 Task: Create a task  Create a feature for users to report inappropriate content , assign it to team member softage.9@softage.net in the project VentureTech and update the status of the task to  Off Track , set the priority of the task to Medium.
Action: Mouse moved to (67, 391)
Screenshot: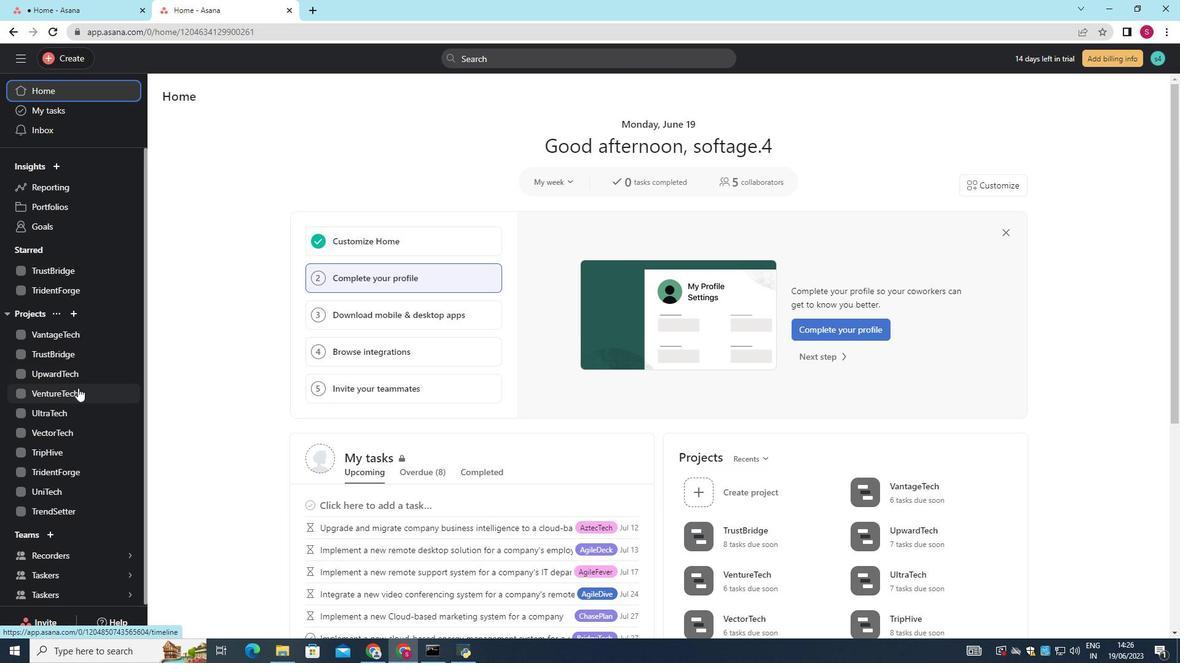 
Action: Mouse pressed left at (67, 391)
Screenshot: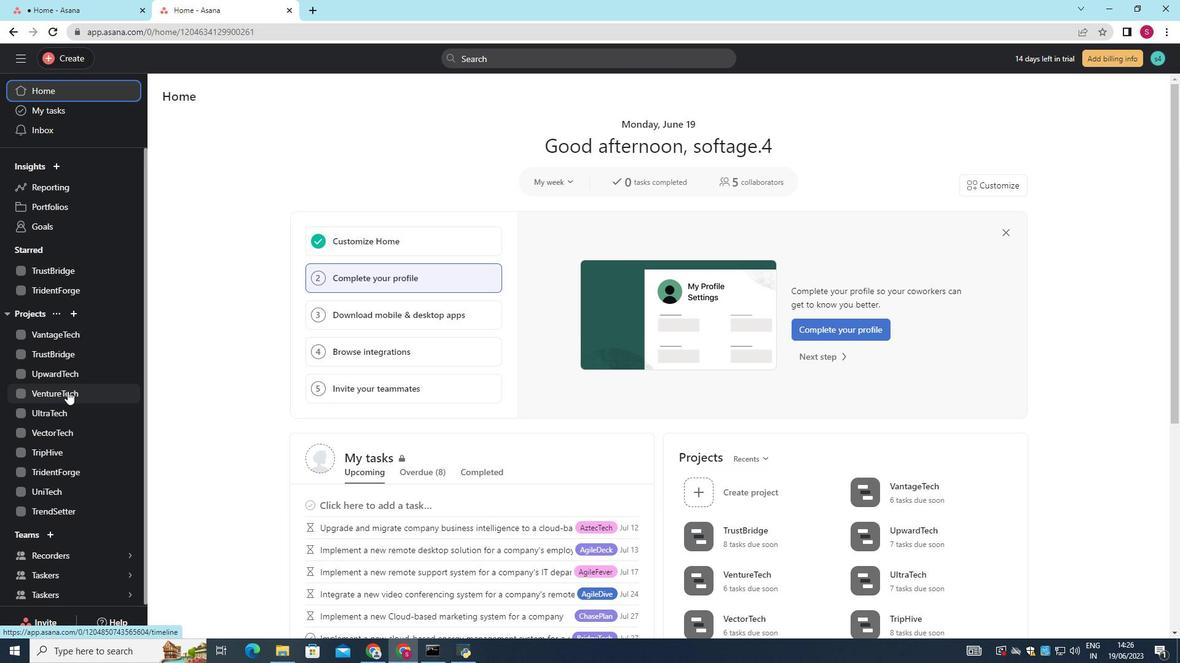 
Action: Mouse moved to (433, 362)
Screenshot: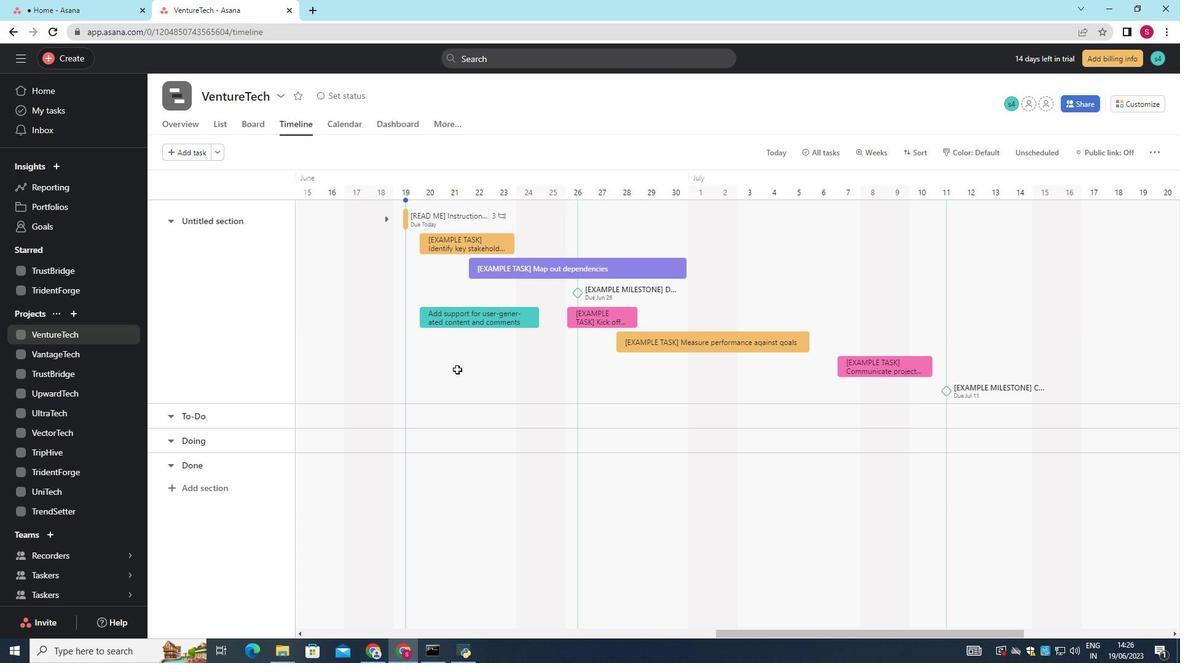 
Action: Mouse pressed left at (433, 362)
Screenshot: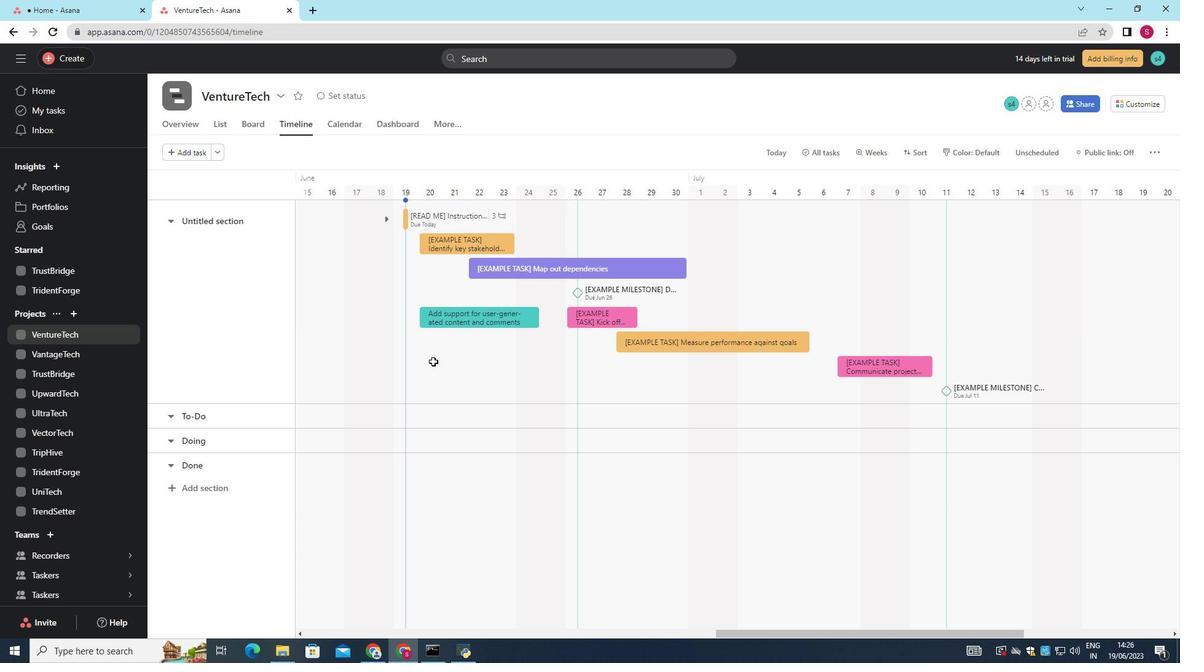 
Action: Key pressed <Key.shift>Create<Key.space>a<Key.space>feature<Key.space>for<Key.space>users<Key.space>to<Key.space>report<Key.space>inappropriate<Key.space>content
Screenshot: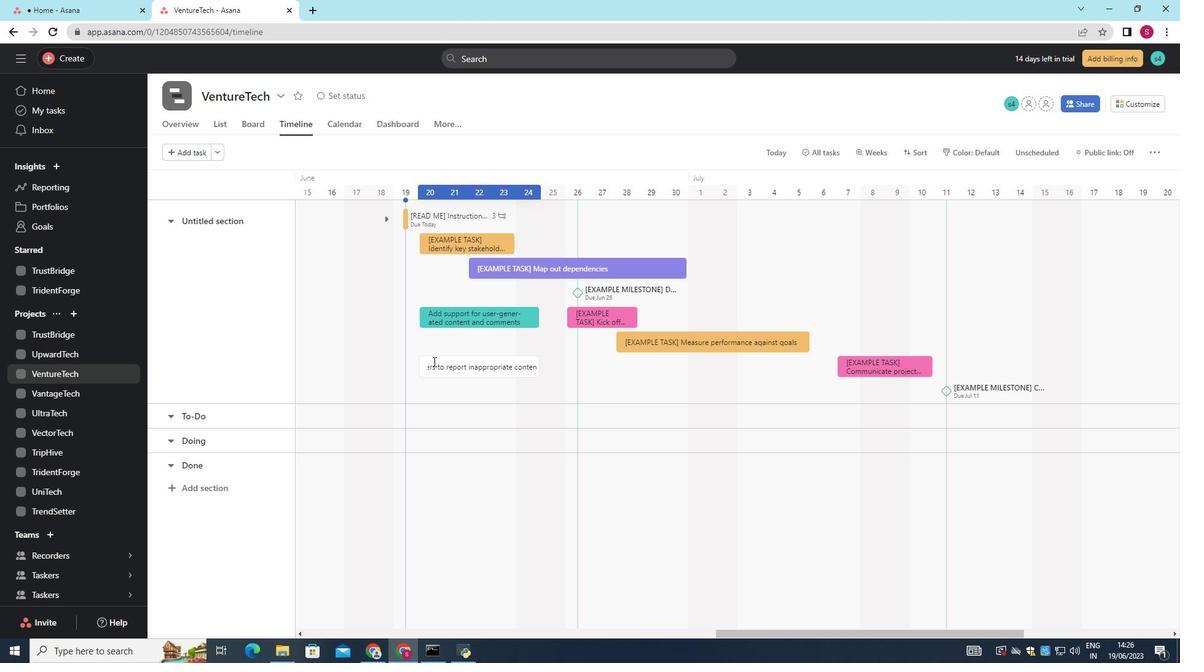 
Action: Mouse moved to (443, 364)
Screenshot: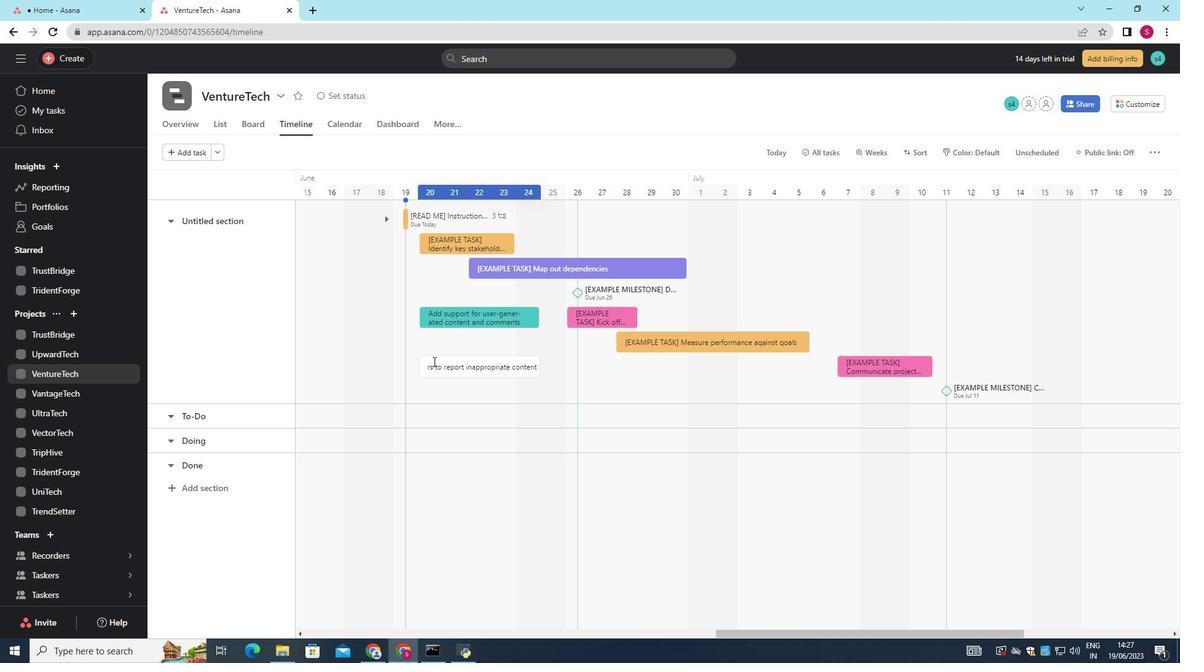 
Action: Key pressed <Key.enter>
Screenshot: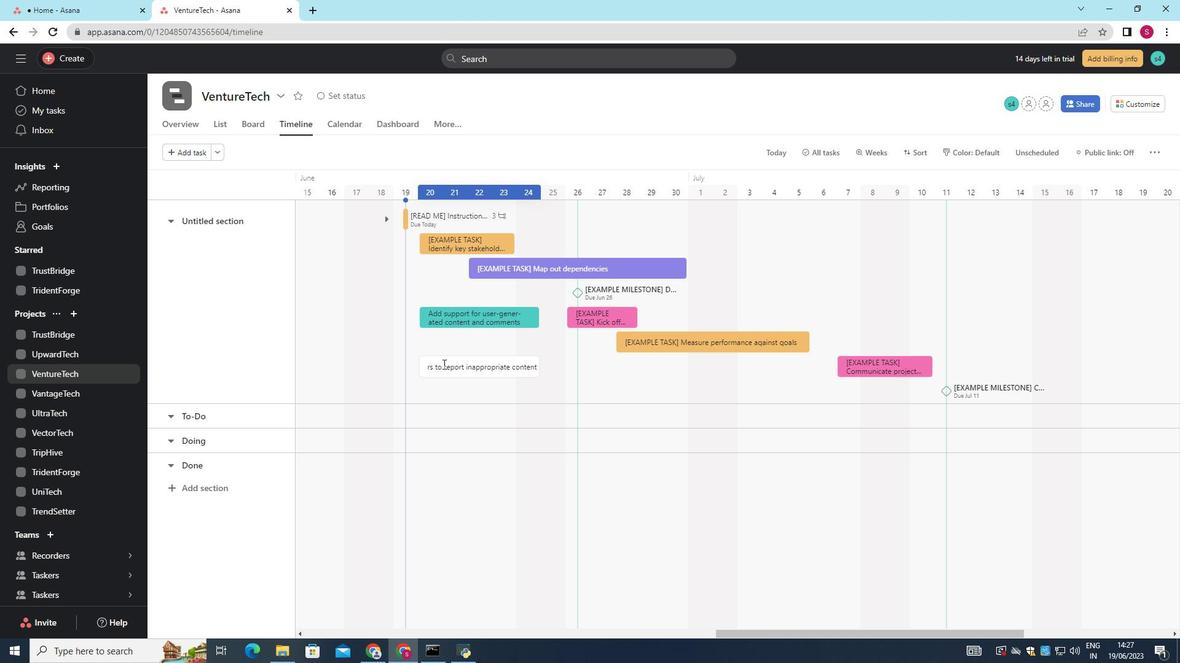 
Action: Mouse moved to (480, 364)
Screenshot: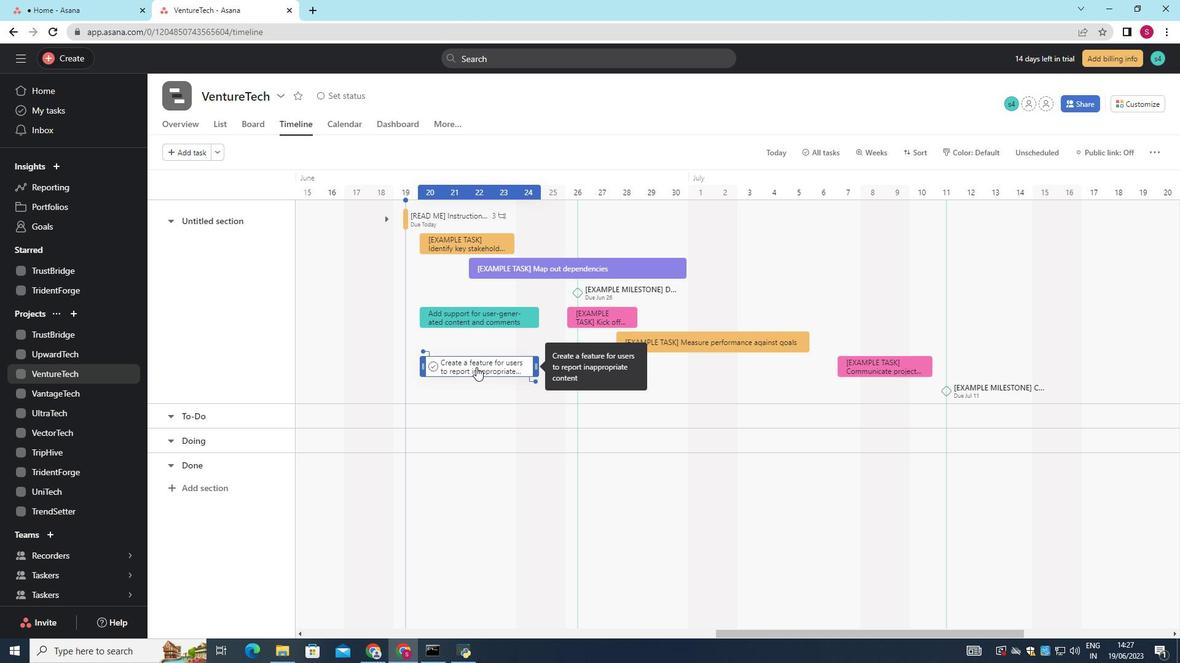
Action: Mouse pressed left at (480, 364)
Screenshot: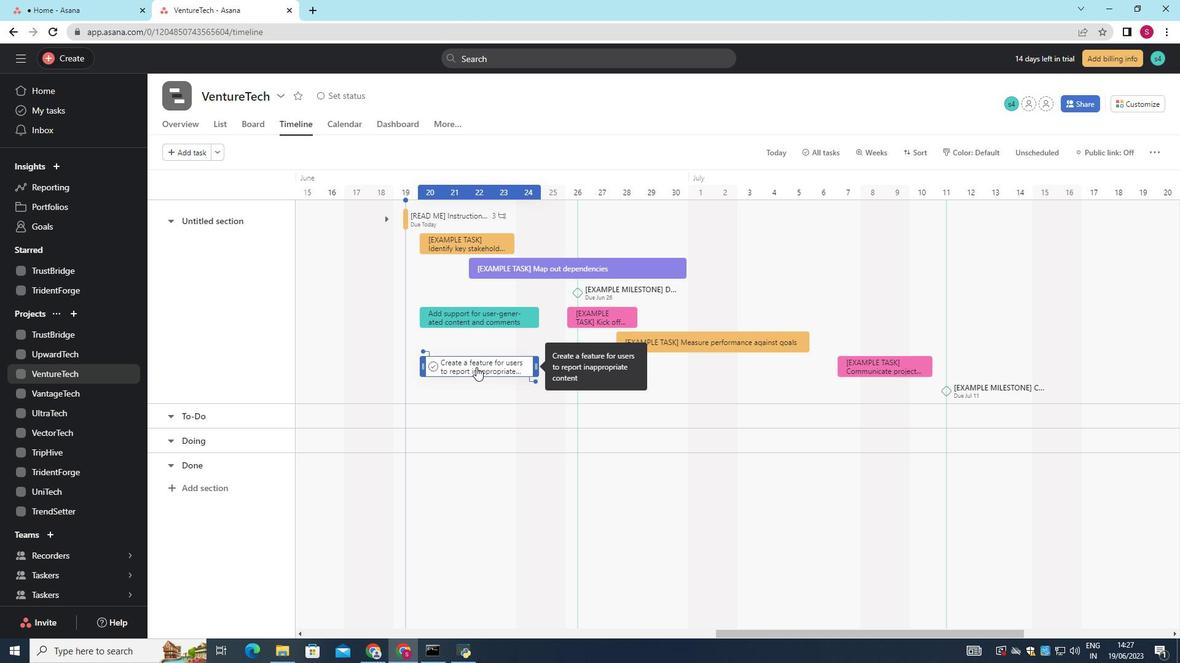 
Action: Mouse moved to (915, 244)
Screenshot: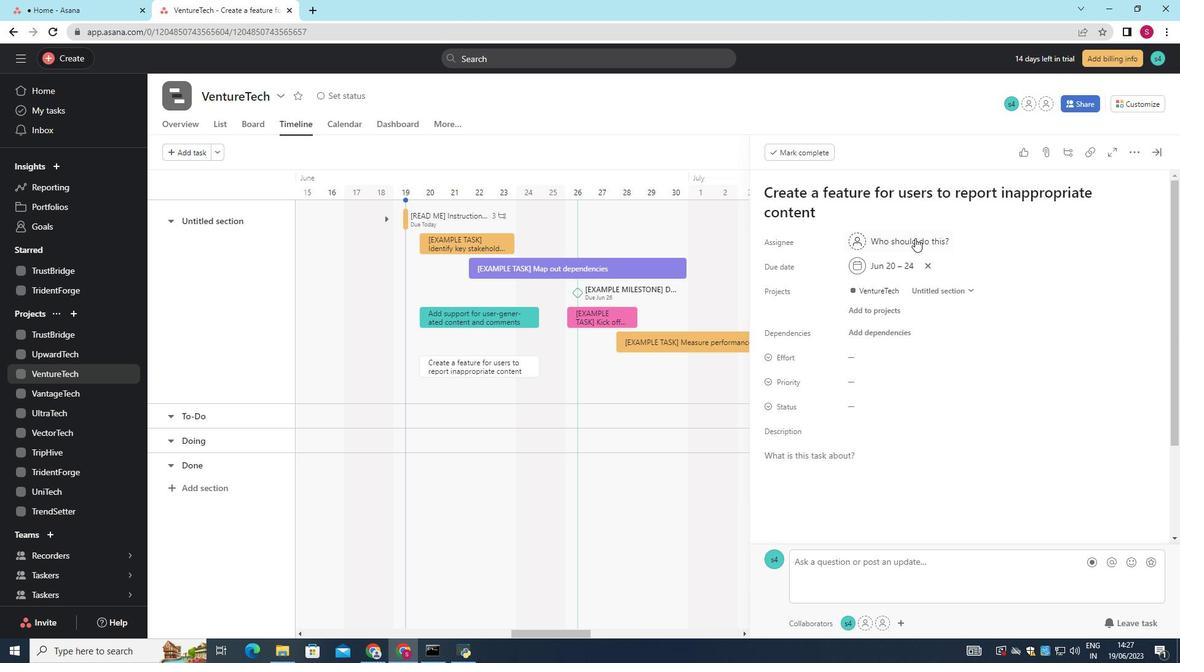 
Action: Mouse pressed left at (915, 244)
Screenshot: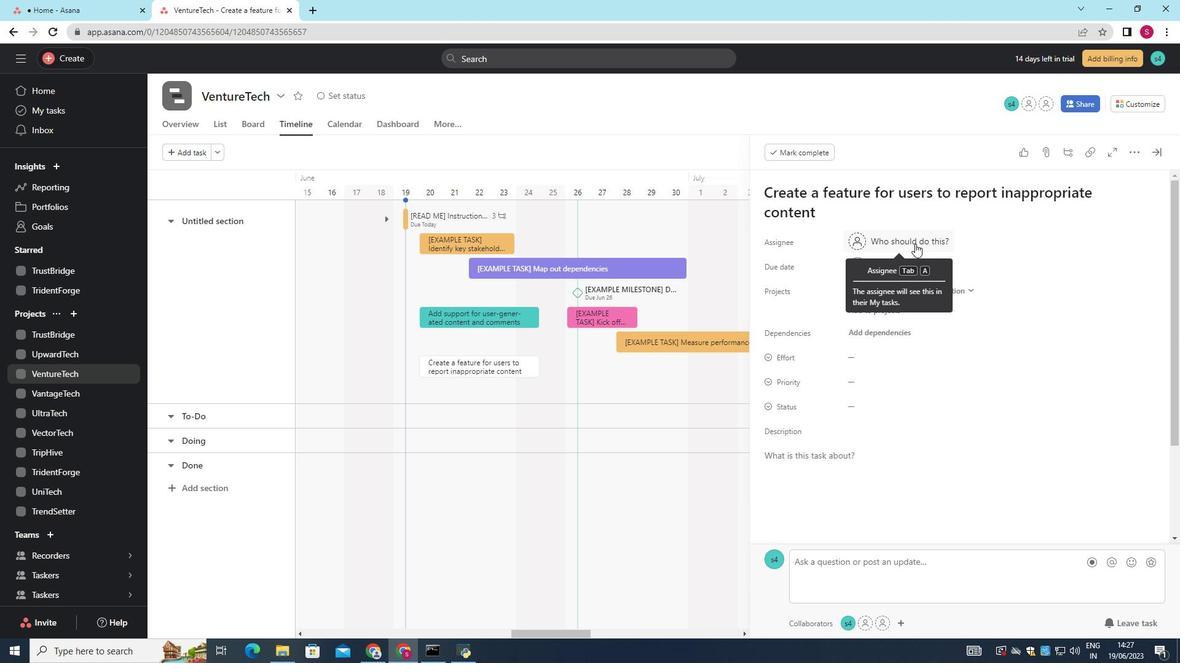 
Action: Mouse moved to (870, 263)
Screenshot: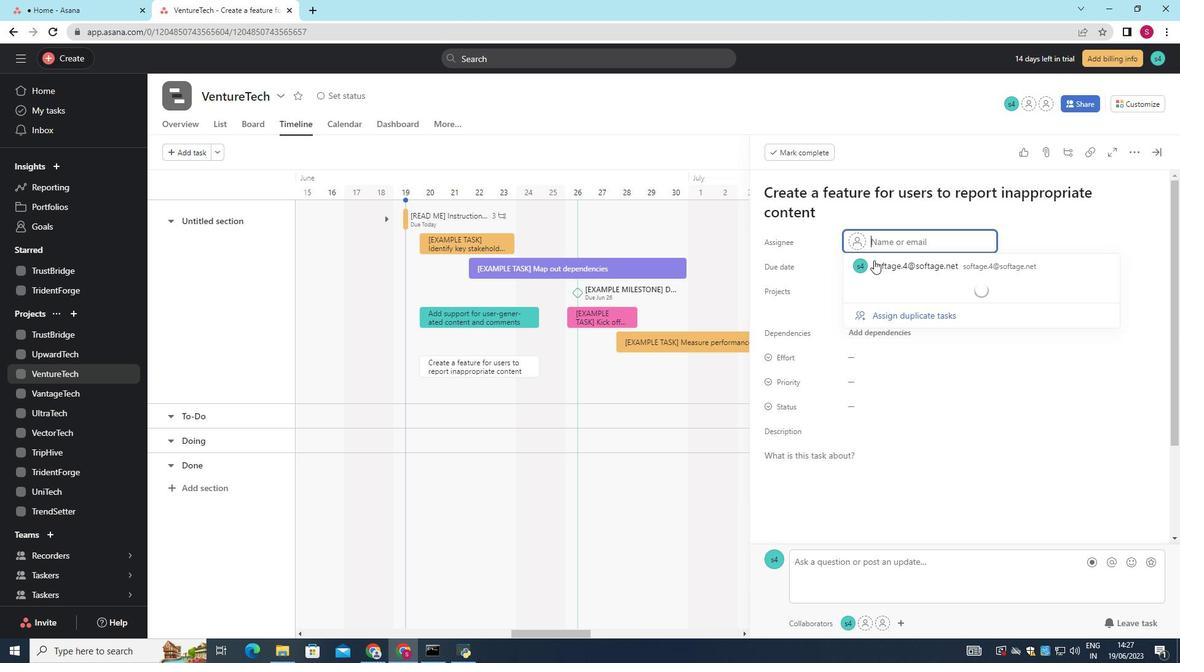 
Action: Key pressed softage.9<Key.shift>@softage.net
Screenshot: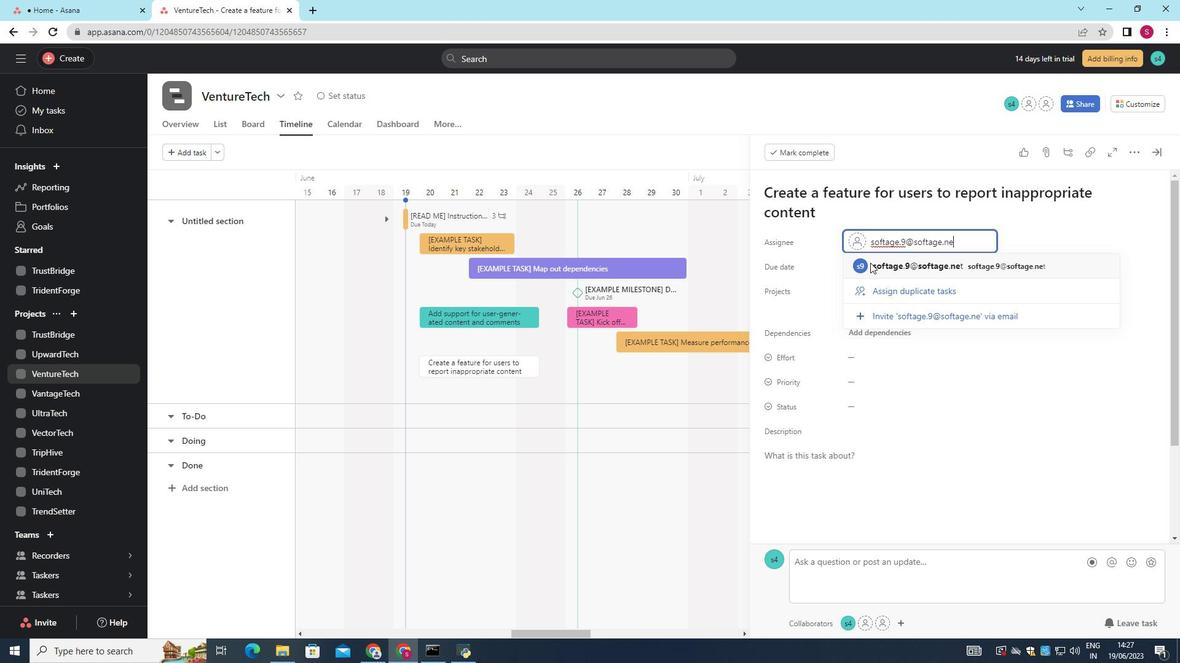 
Action: Mouse moved to (901, 403)
Screenshot: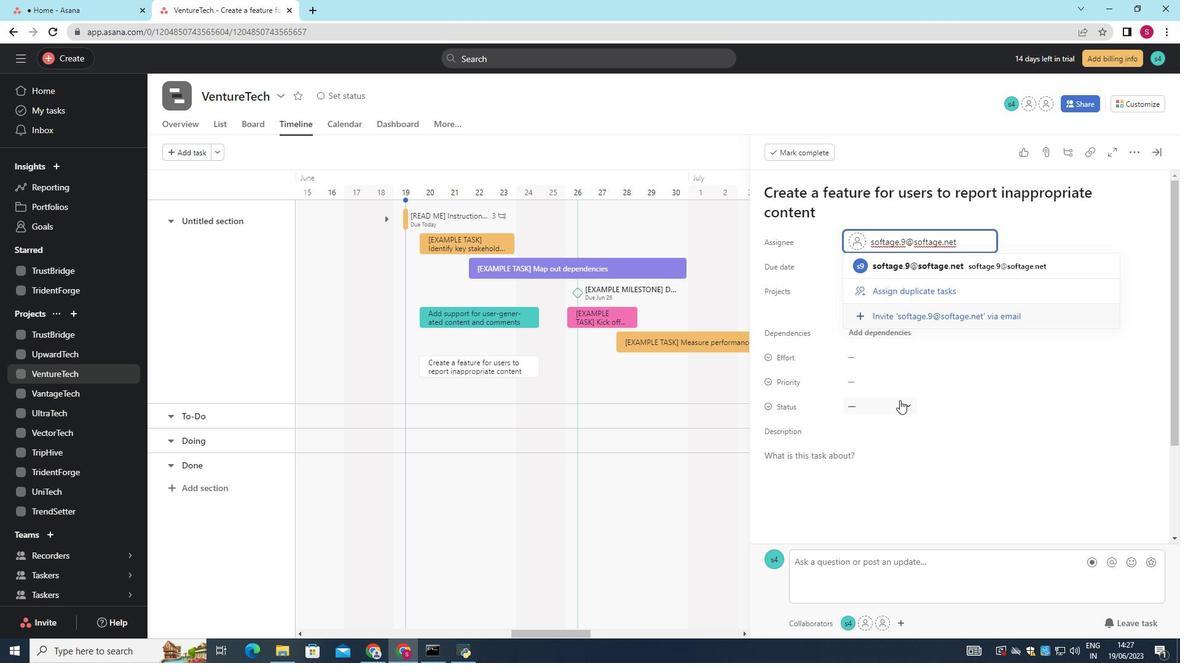 
Action: Mouse pressed left at (901, 403)
Screenshot: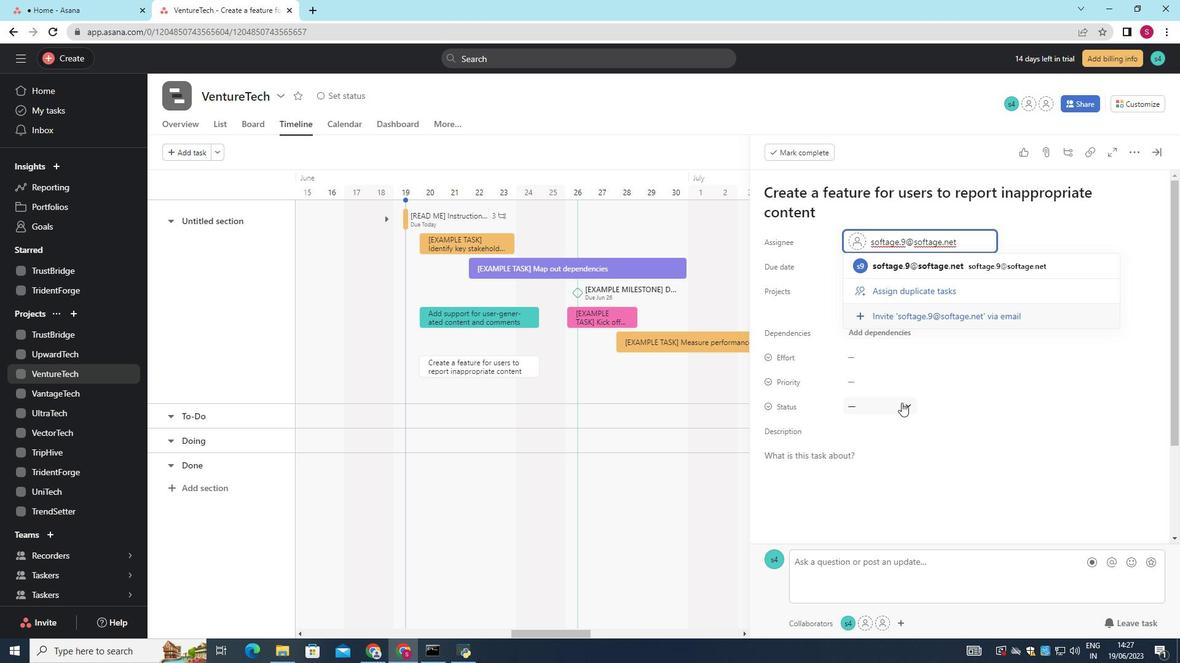 
Action: Mouse moved to (883, 491)
Screenshot: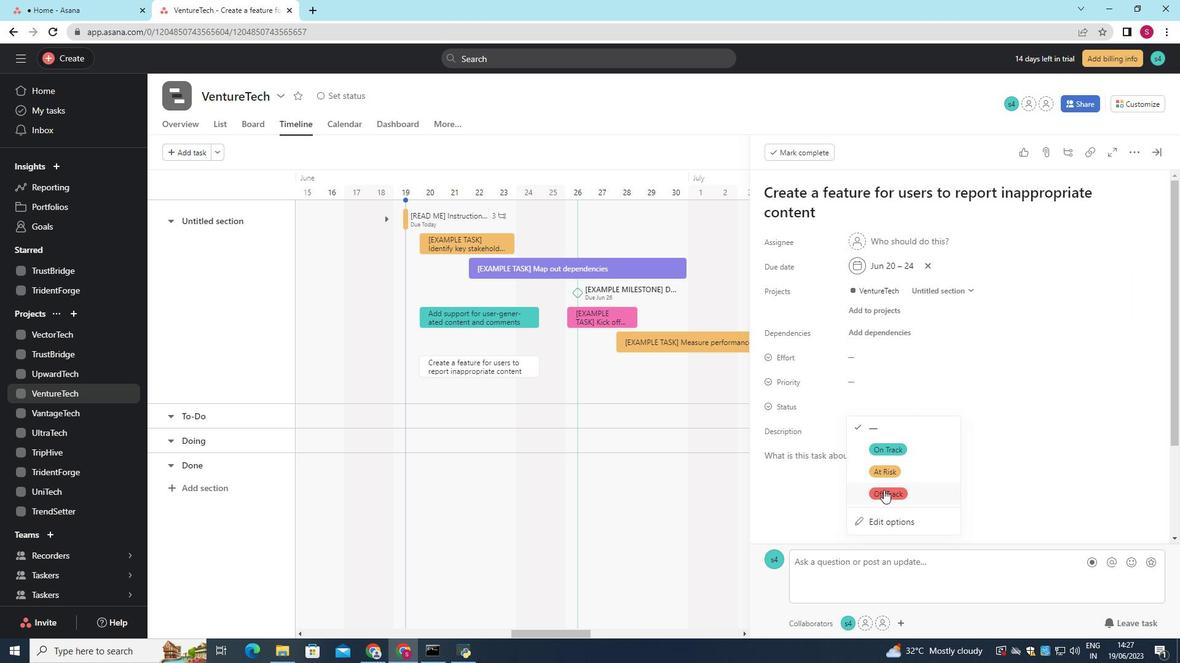 
Action: Mouse pressed left at (883, 491)
Screenshot: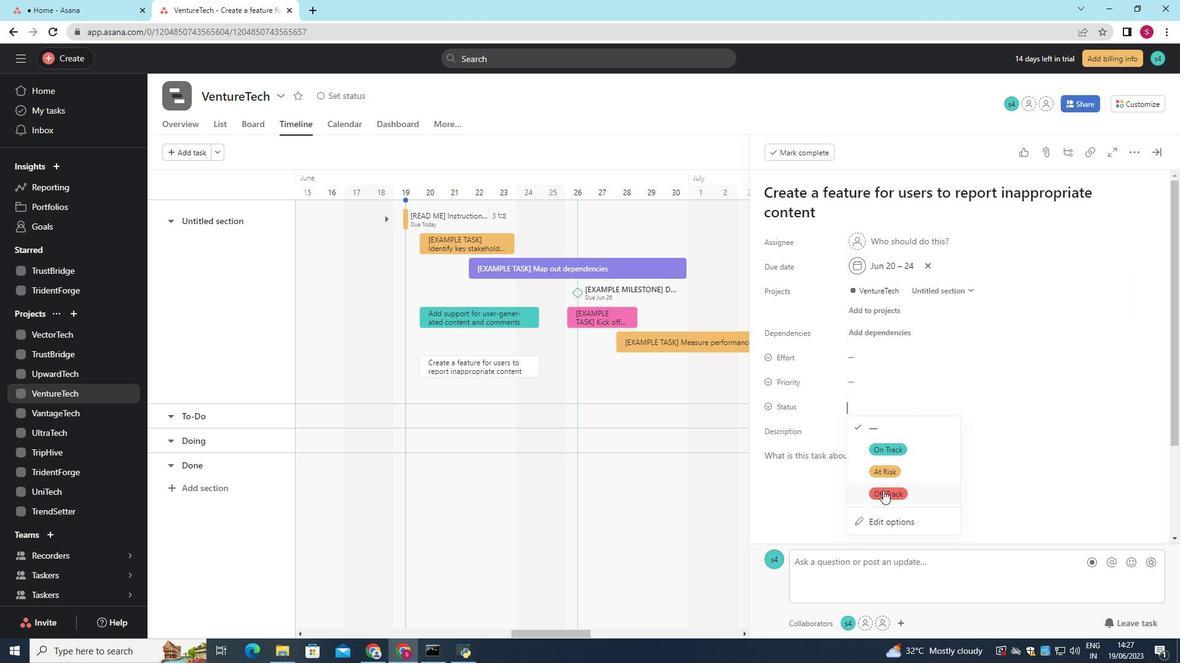 
Action: Mouse moved to (901, 378)
Screenshot: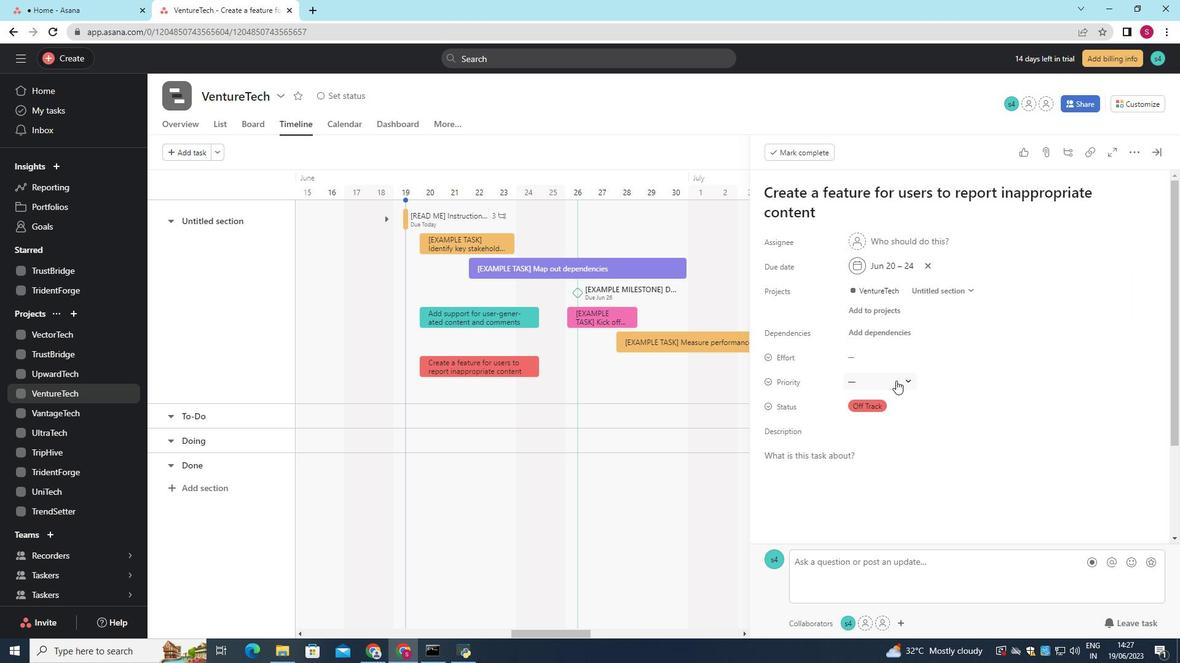 
Action: Mouse pressed left at (901, 378)
Screenshot: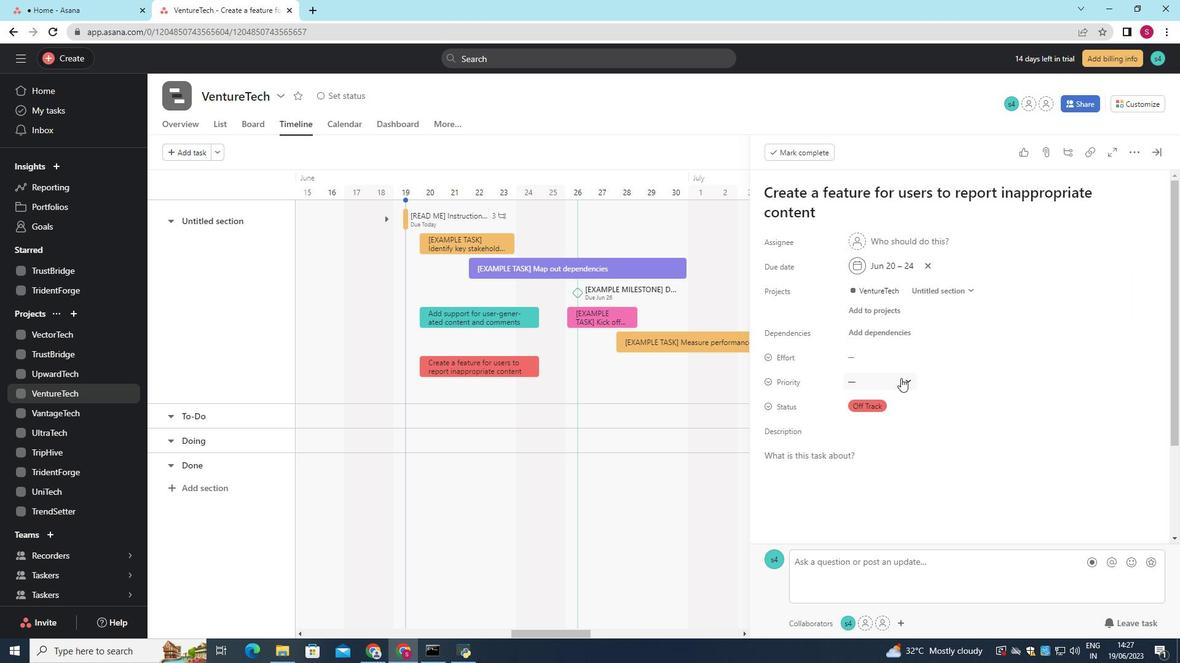 
Action: Mouse moved to (888, 446)
Screenshot: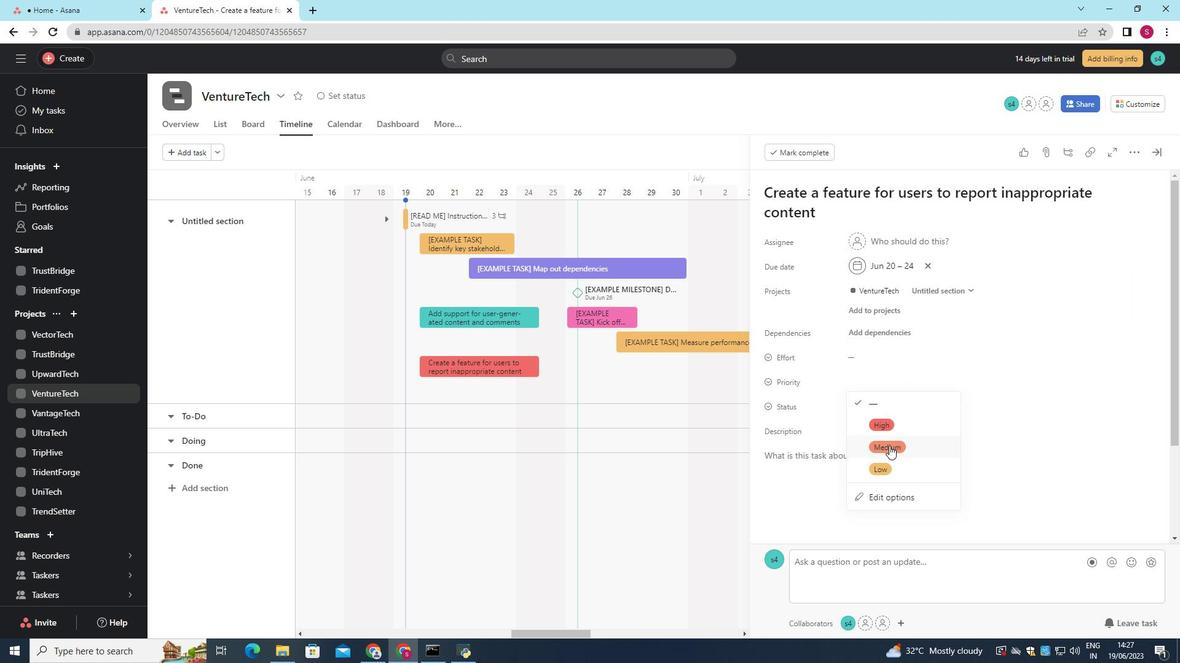
Action: Mouse pressed left at (888, 446)
Screenshot: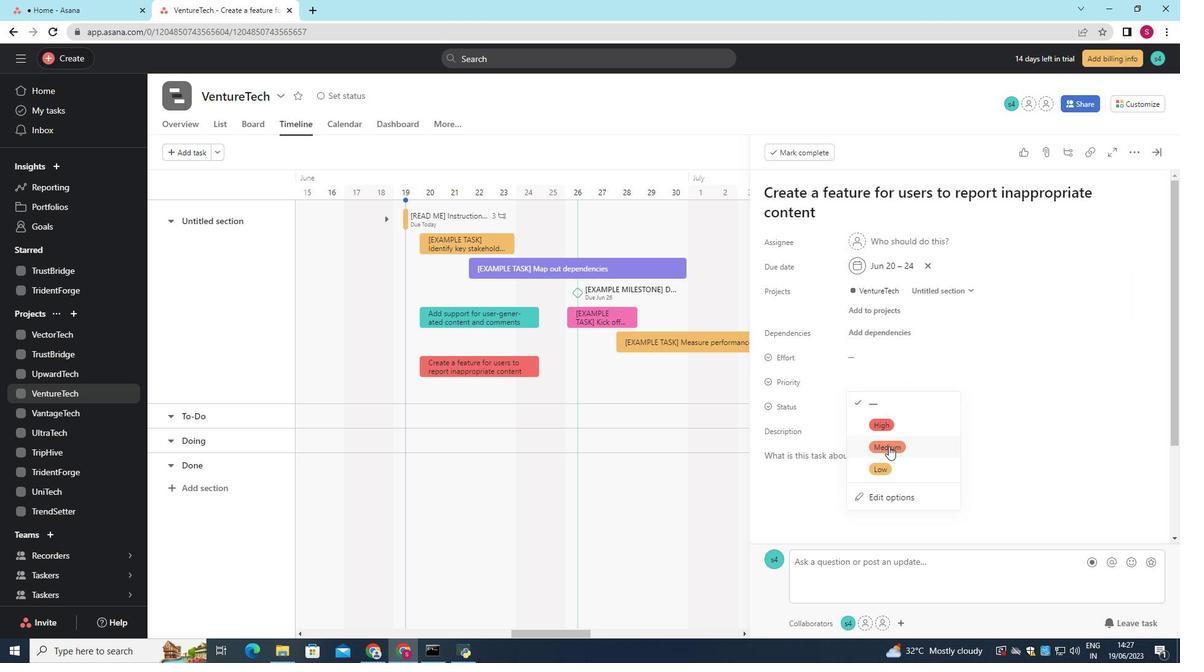 
Action: Mouse moved to (888, 449)
Screenshot: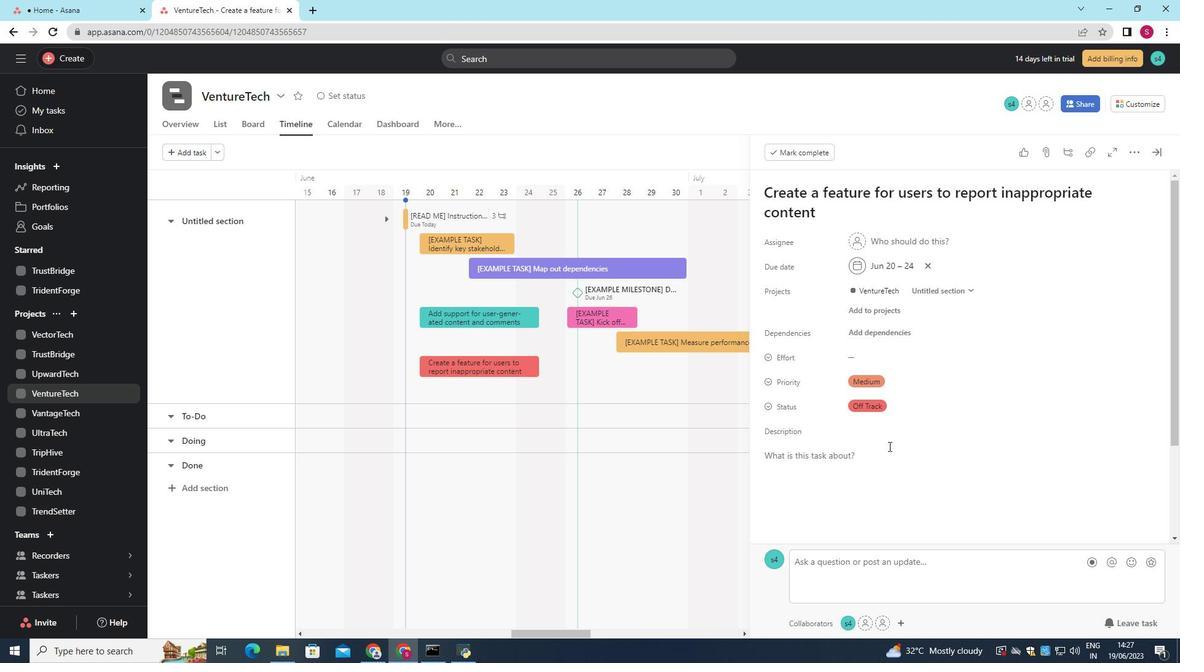
